 Task: Add the action "remove the cover" from the card at to do list.
Action: Mouse moved to (342, 193)
Screenshot: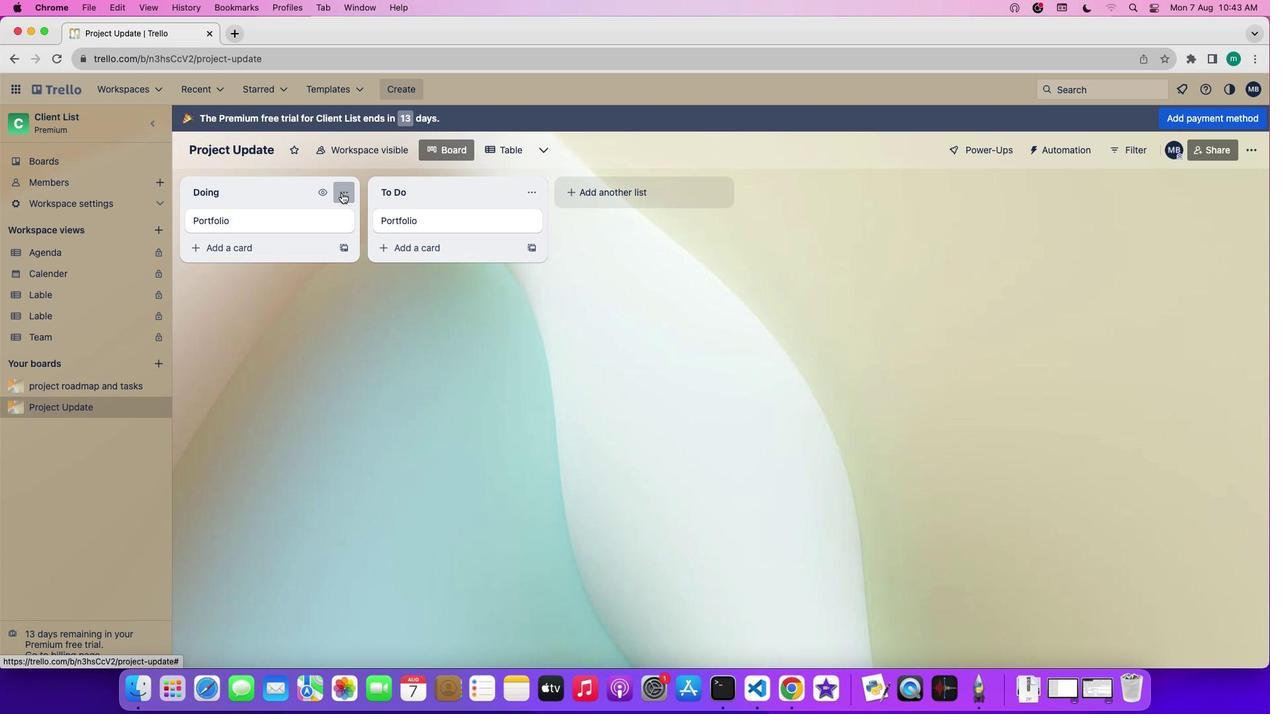 
Action: Mouse pressed left at (342, 193)
Screenshot: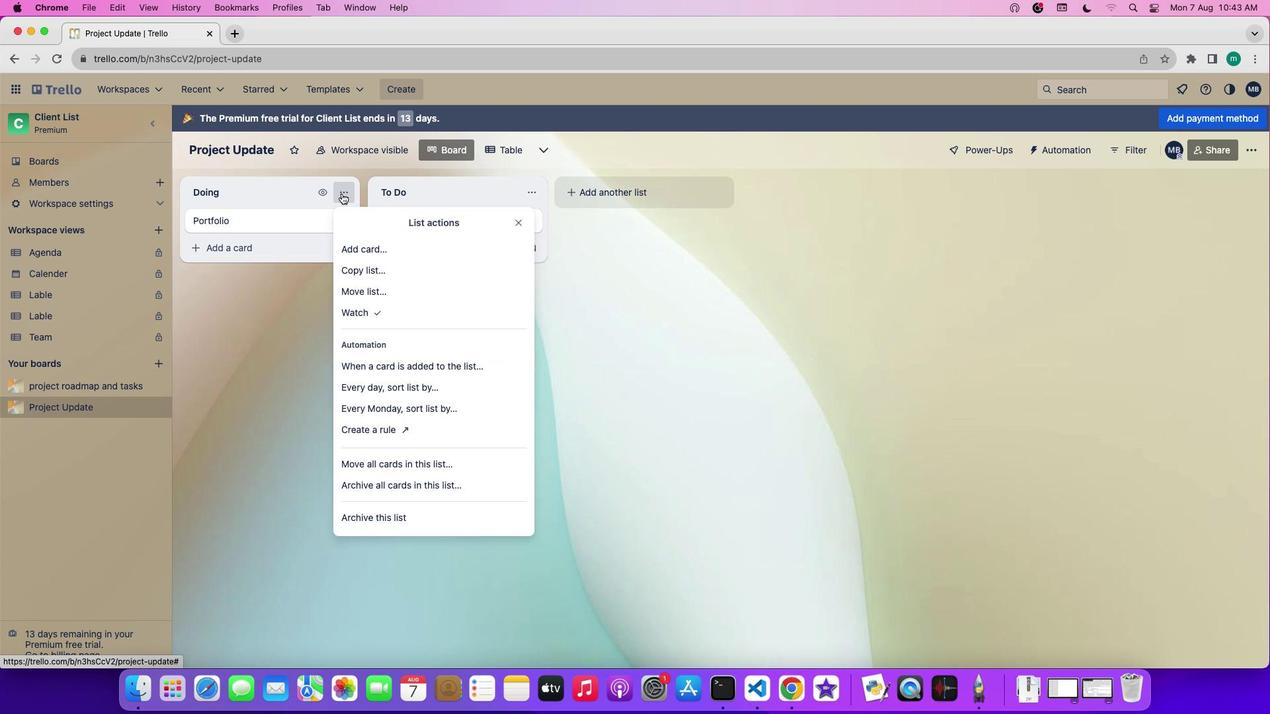 
Action: Mouse moved to (375, 369)
Screenshot: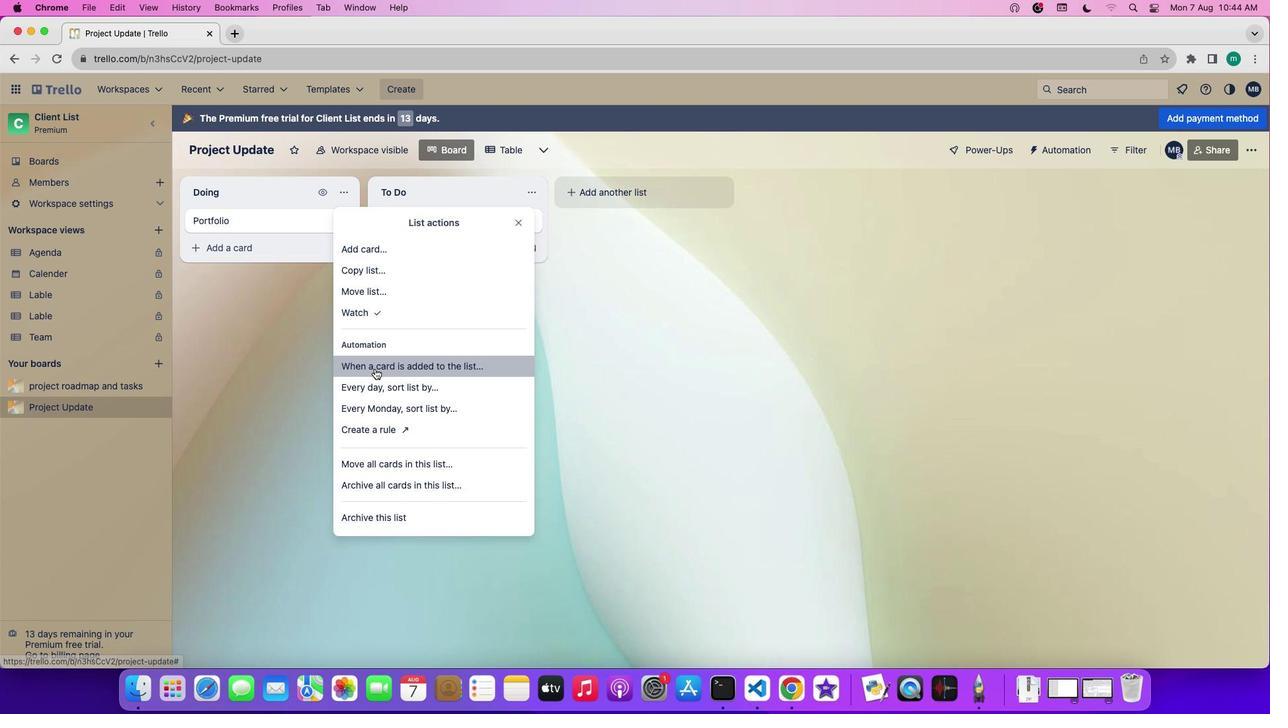 
Action: Mouse pressed left at (375, 369)
Screenshot: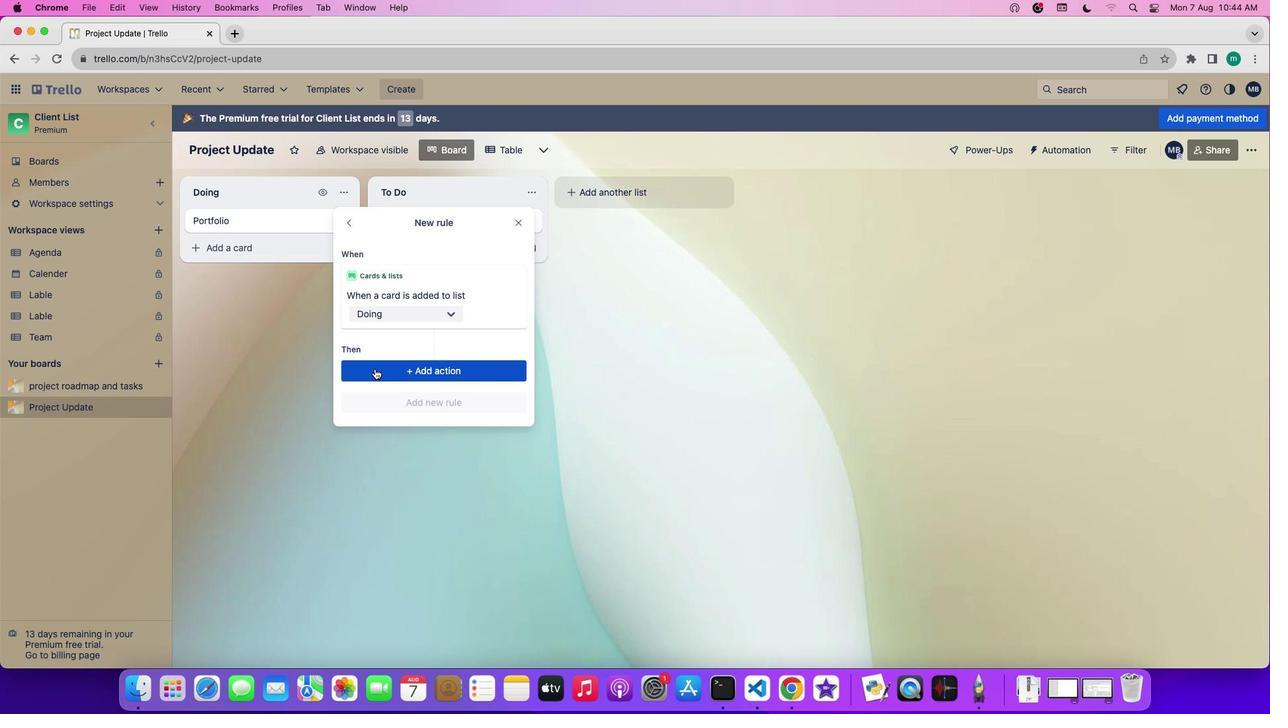 
Action: Mouse moved to (405, 375)
Screenshot: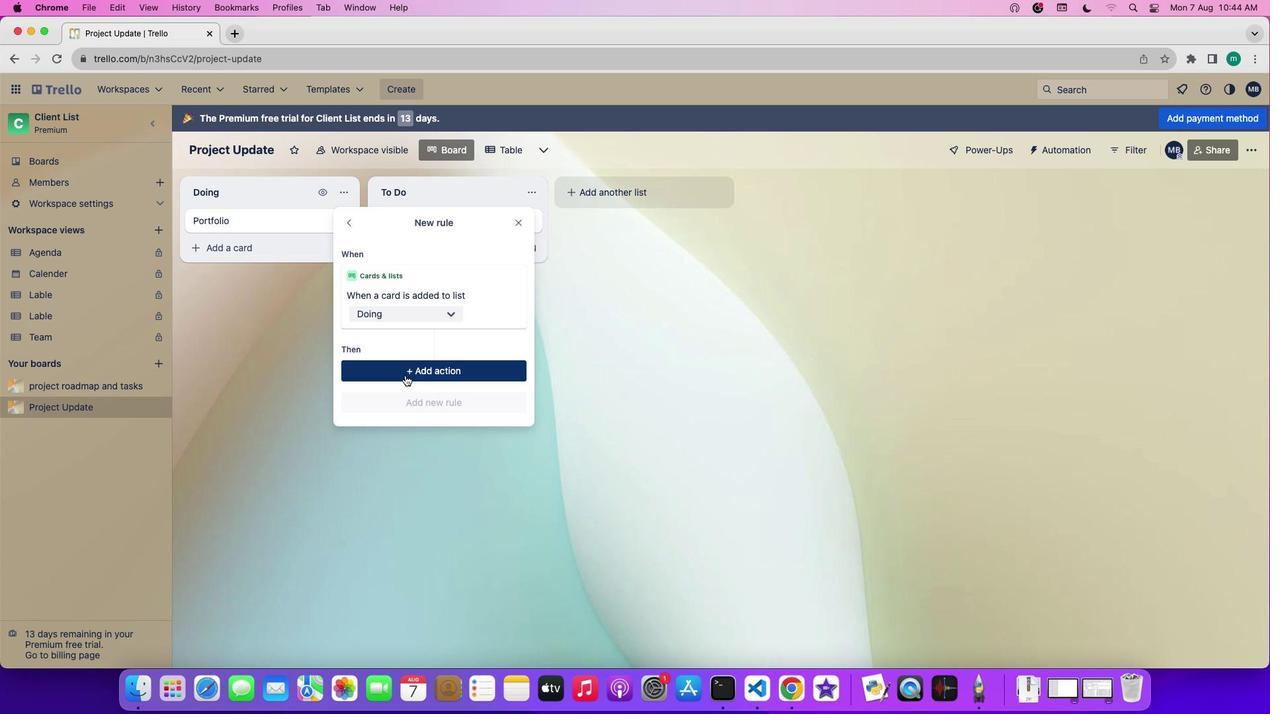 
Action: Mouse pressed left at (405, 375)
Screenshot: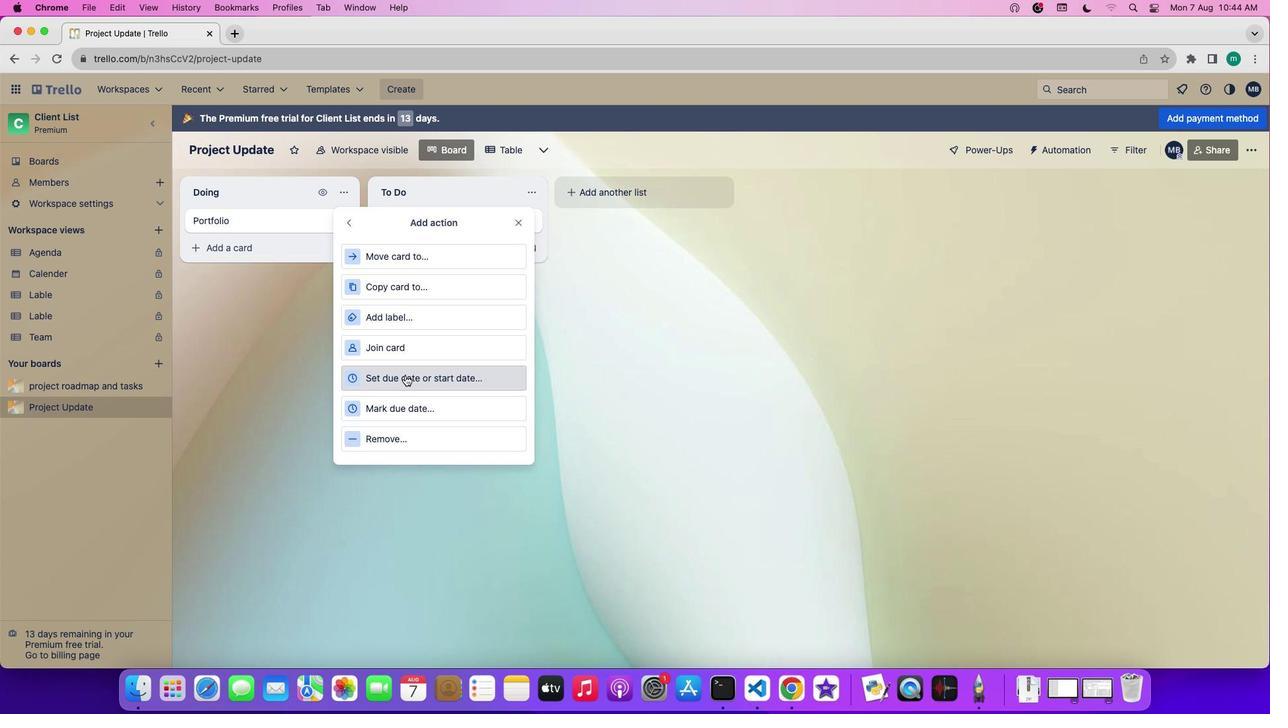 
Action: Mouse moved to (424, 433)
Screenshot: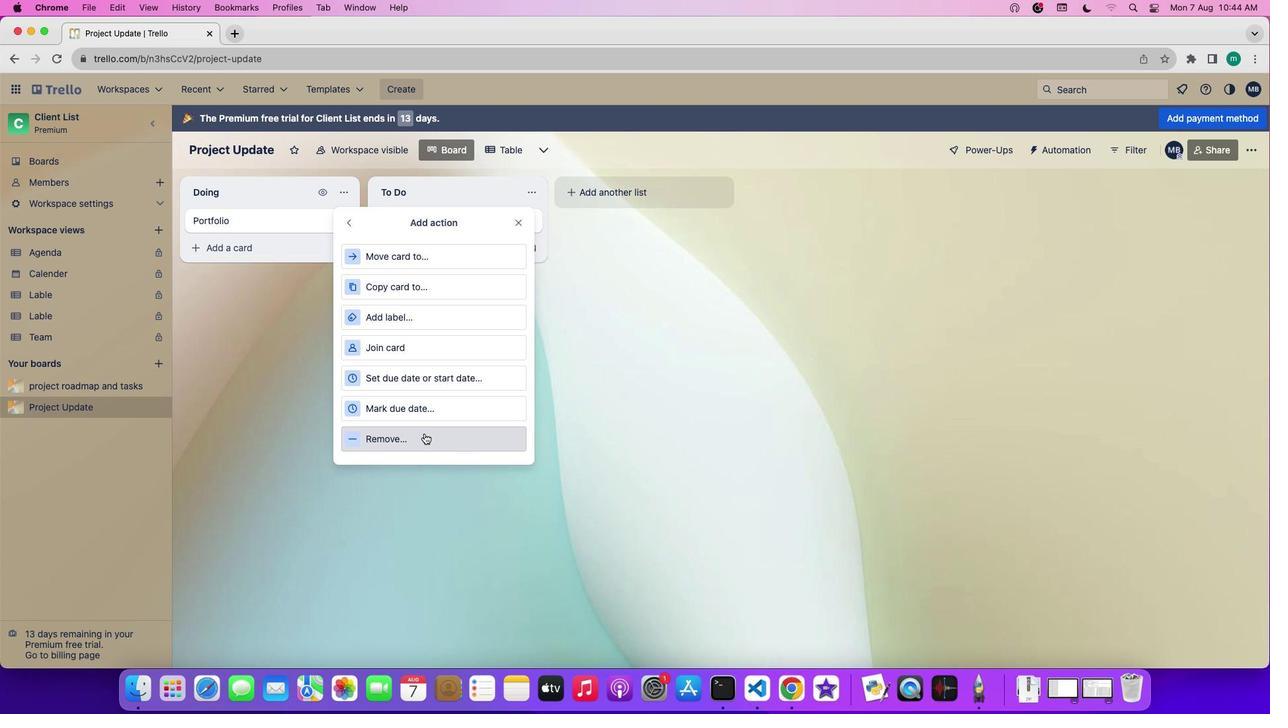 
Action: Mouse pressed left at (424, 433)
Screenshot: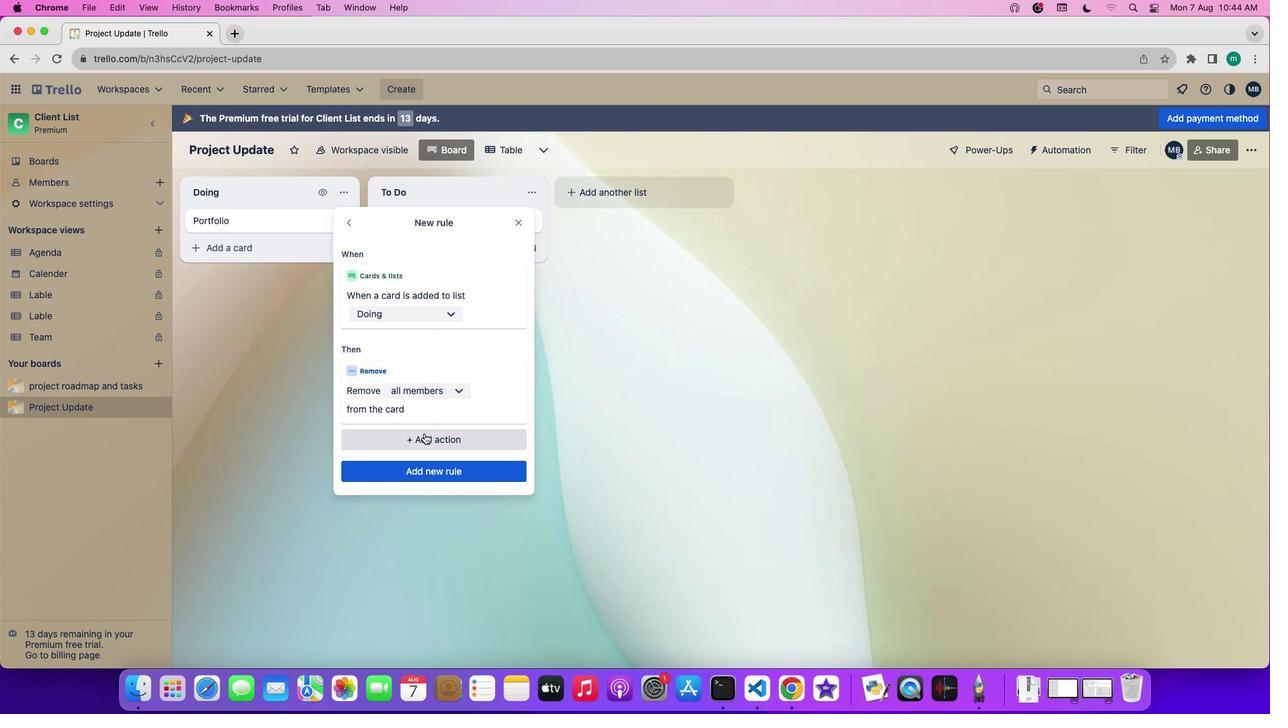
Action: Mouse moved to (446, 313)
Screenshot: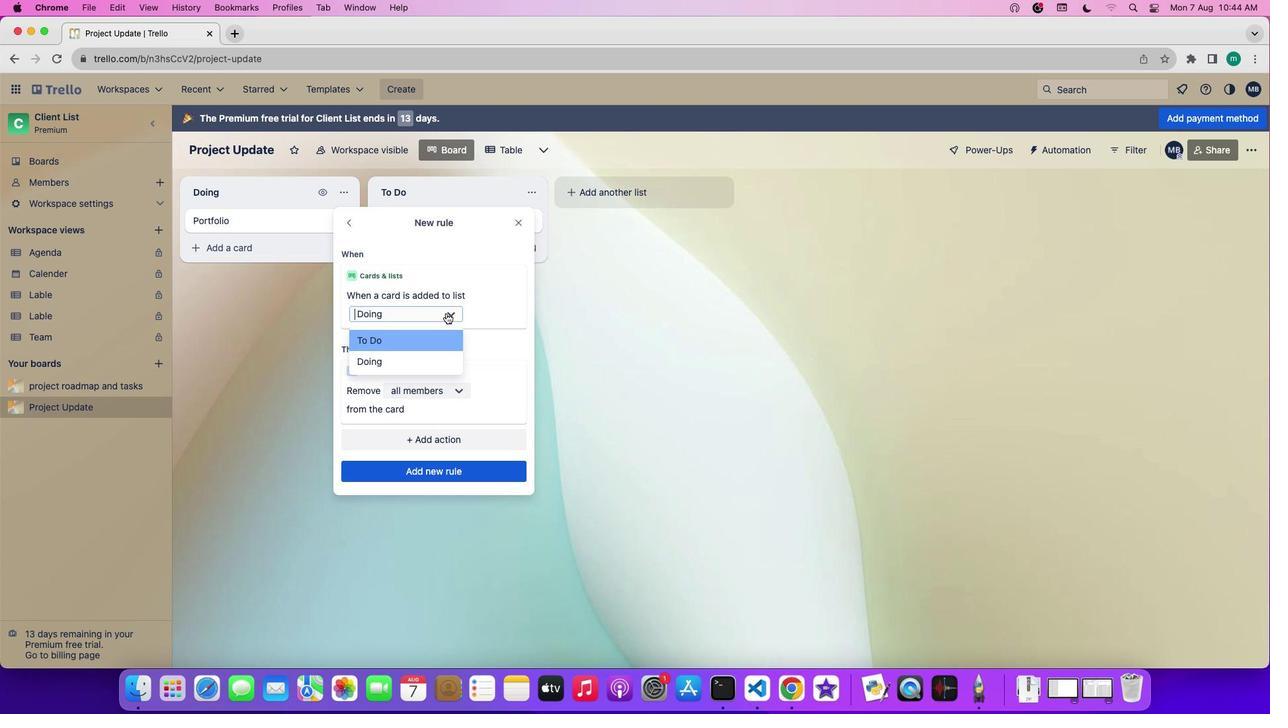 
Action: Mouse pressed left at (446, 313)
Screenshot: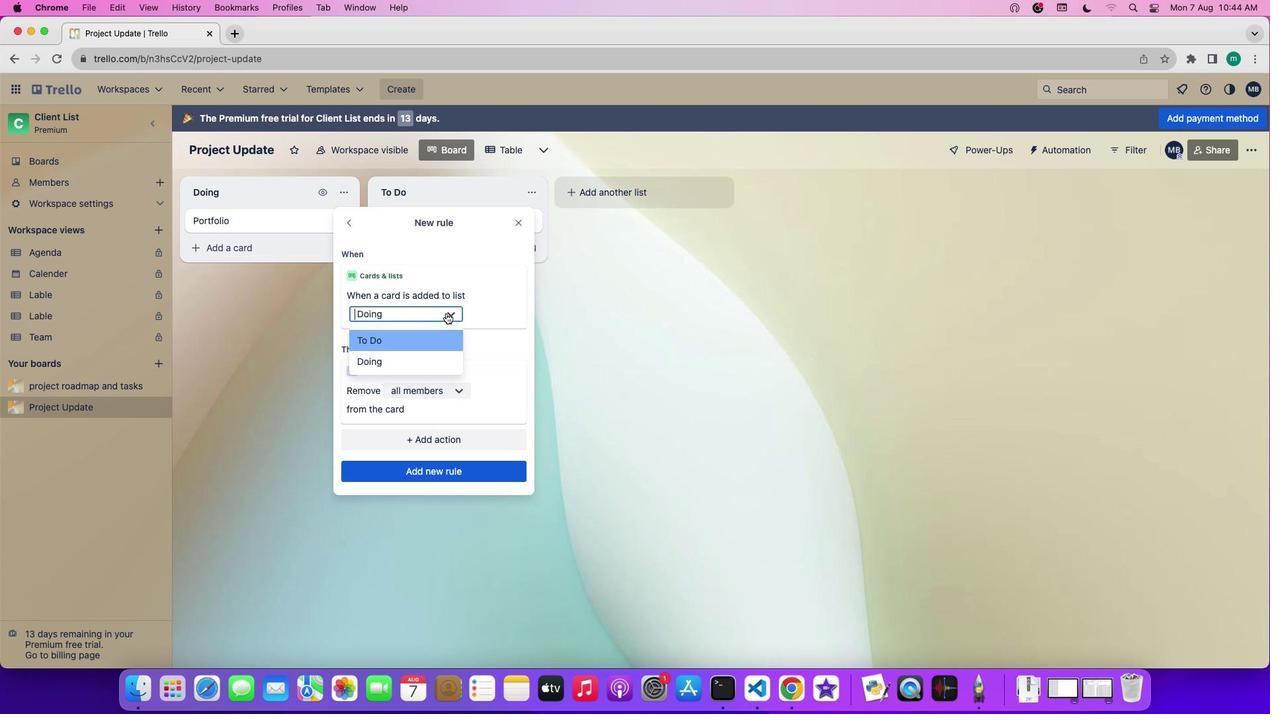 
Action: Mouse moved to (446, 337)
Screenshot: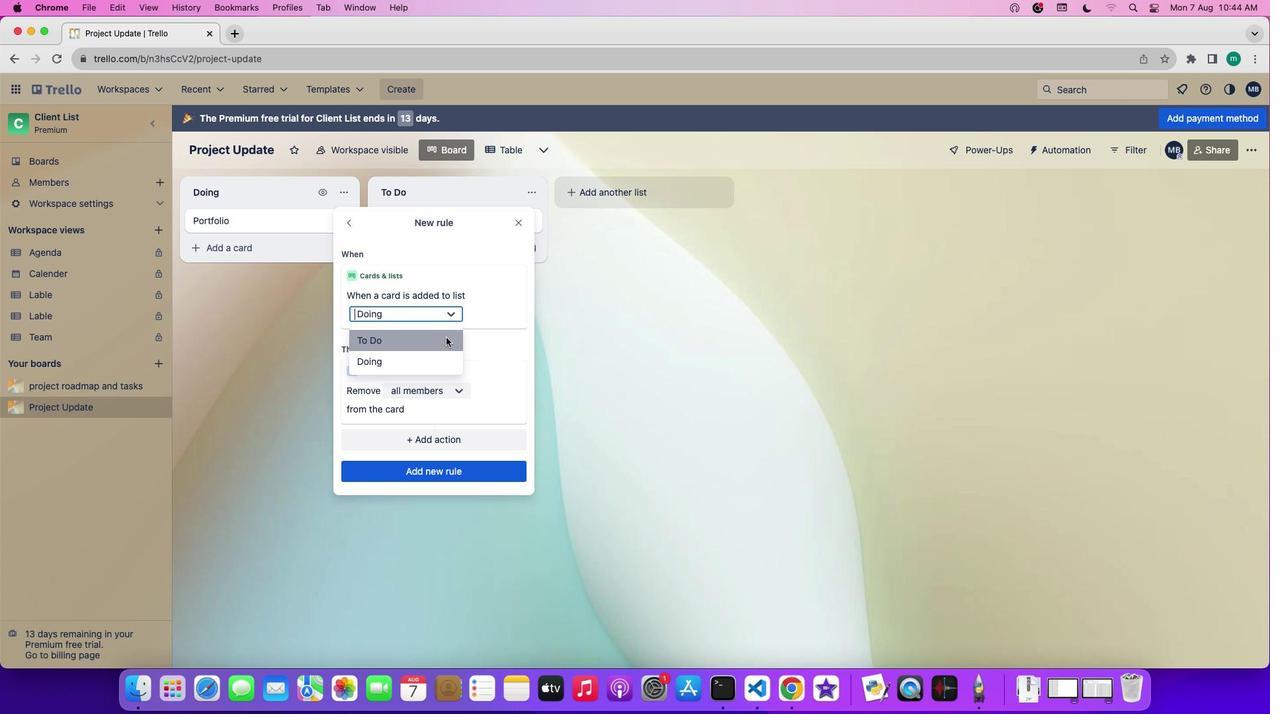 
Action: Mouse pressed left at (446, 337)
Screenshot: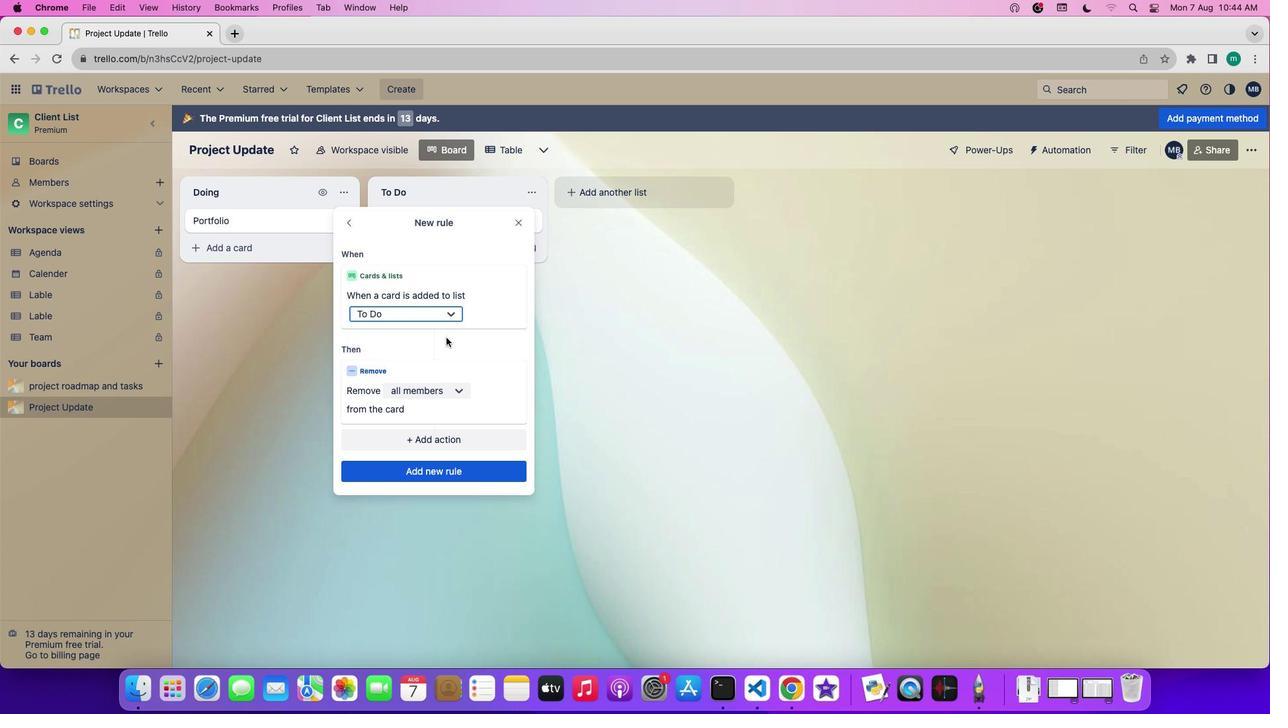 
Action: Mouse moved to (455, 393)
Screenshot: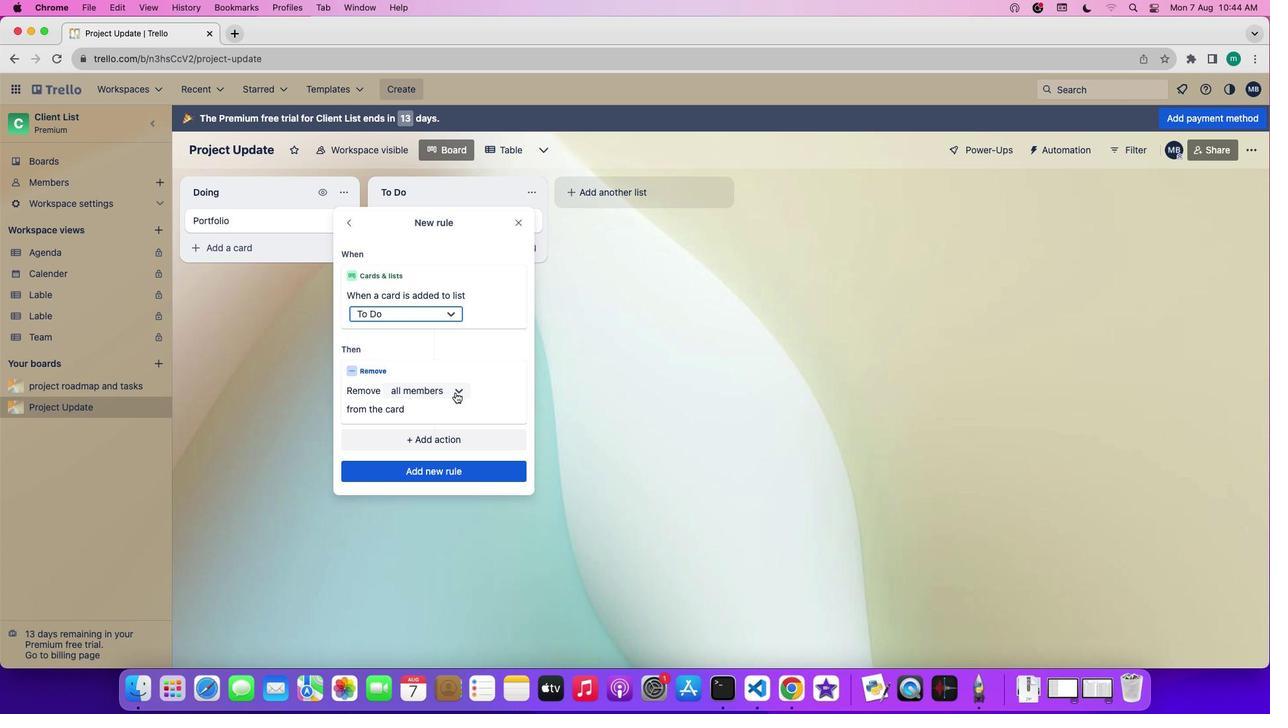 
Action: Mouse pressed left at (455, 393)
Screenshot: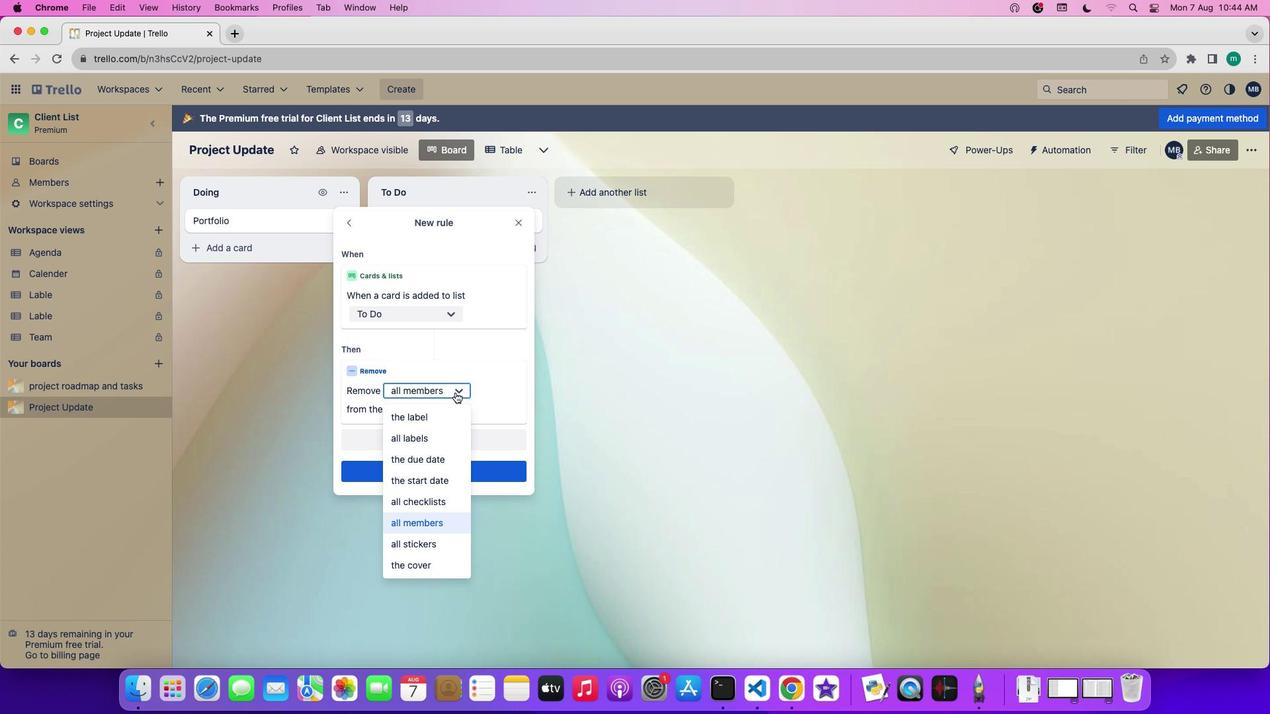 
Action: Mouse moved to (448, 560)
Screenshot: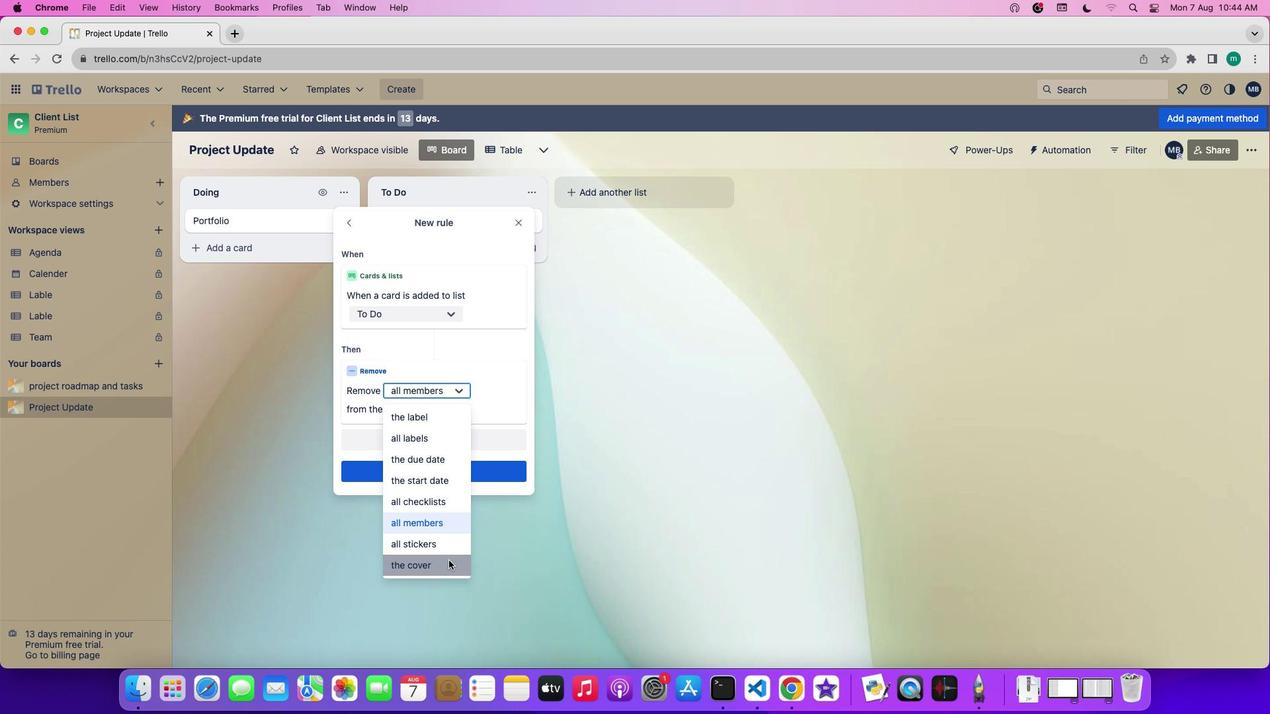 
Action: Mouse pressed left at (448, 560)
Screenshot: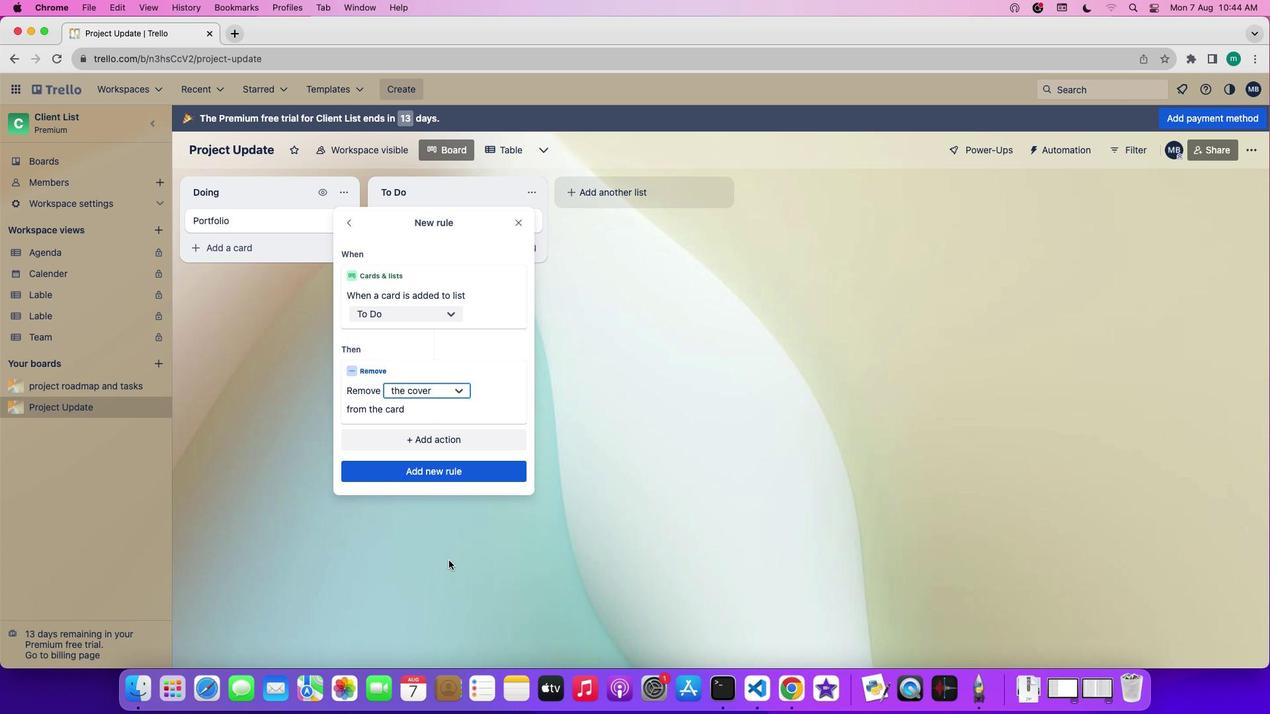 
